 Task: Look for products with watermelon flavor in the category "Powered Drink MIxes".
Action: Mouse moved to (22, 89)
Screenshot: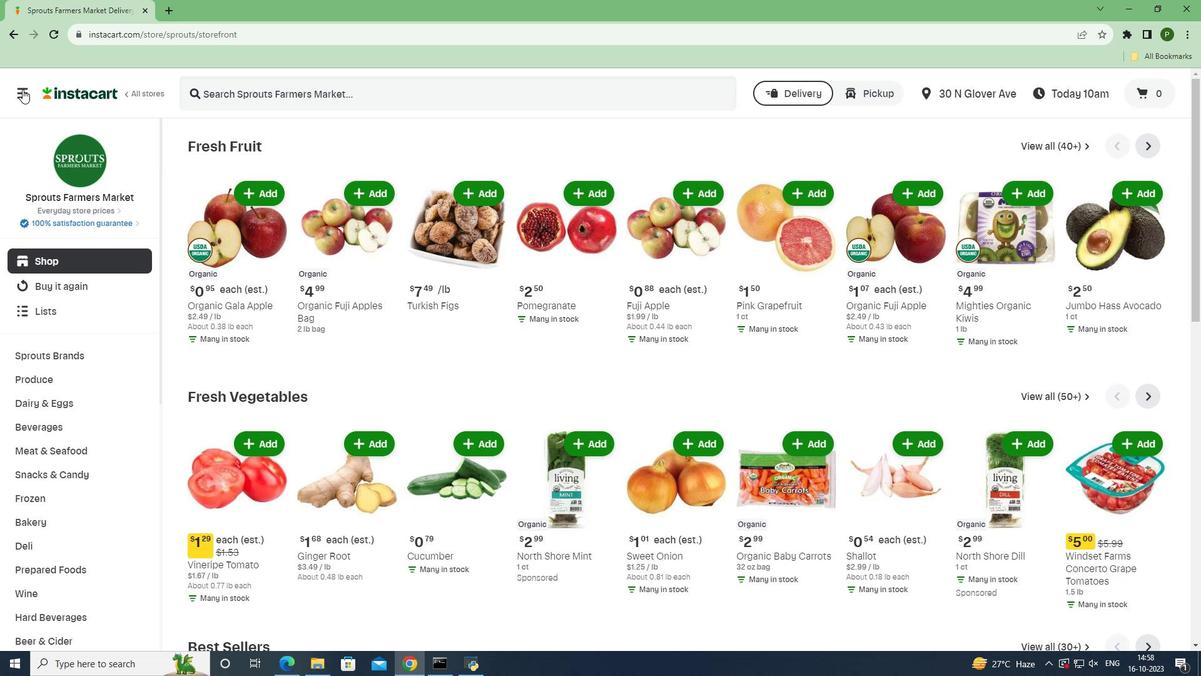 
Action: Mouse pressed left at (22, 89)
Screenshot: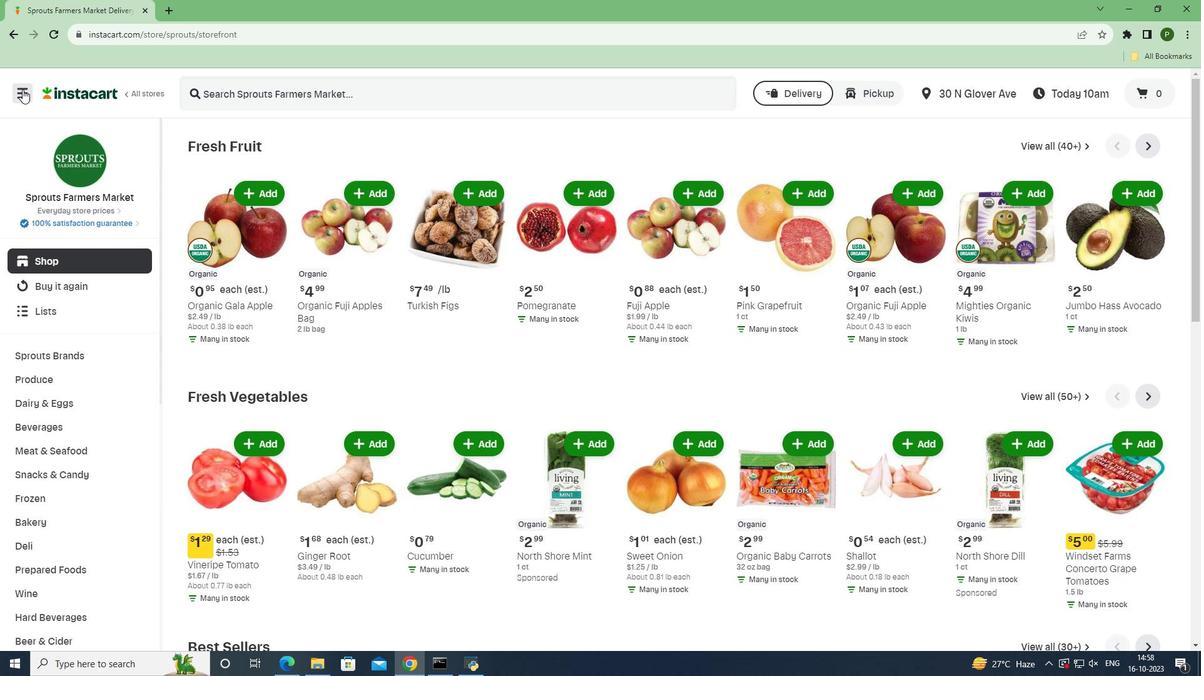 
Action: Mouse moved to (48, 335)
Screenshot: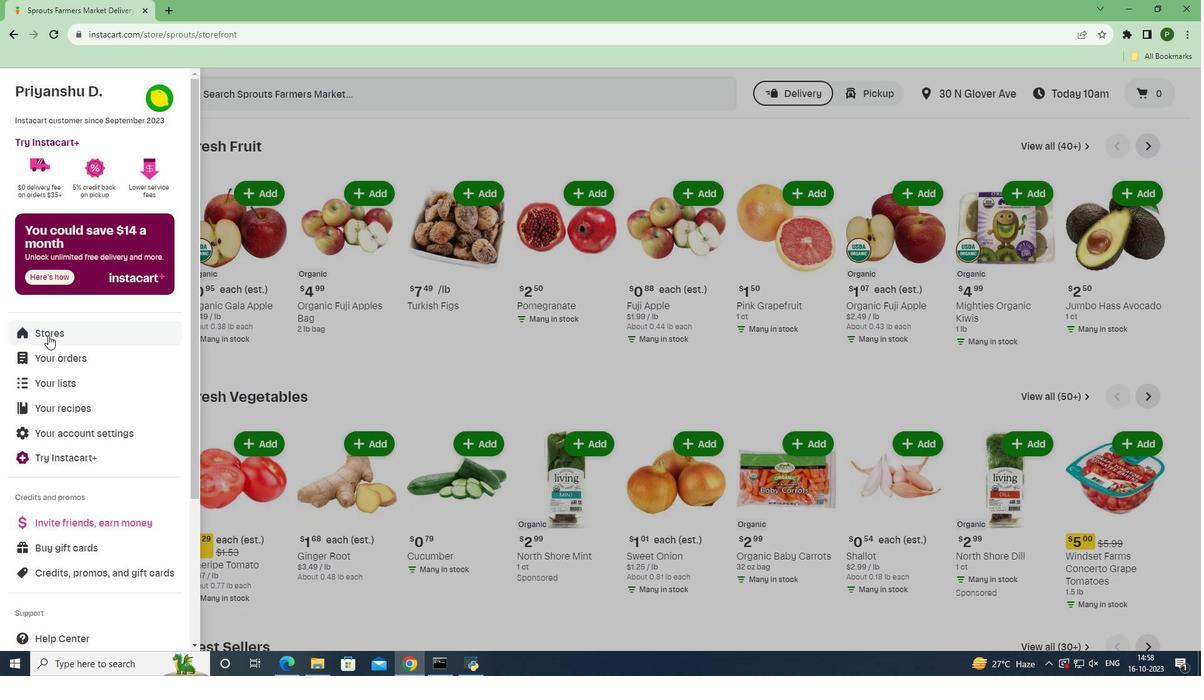 
Action: Mouse pressed left at (48, 335)
Screenshot: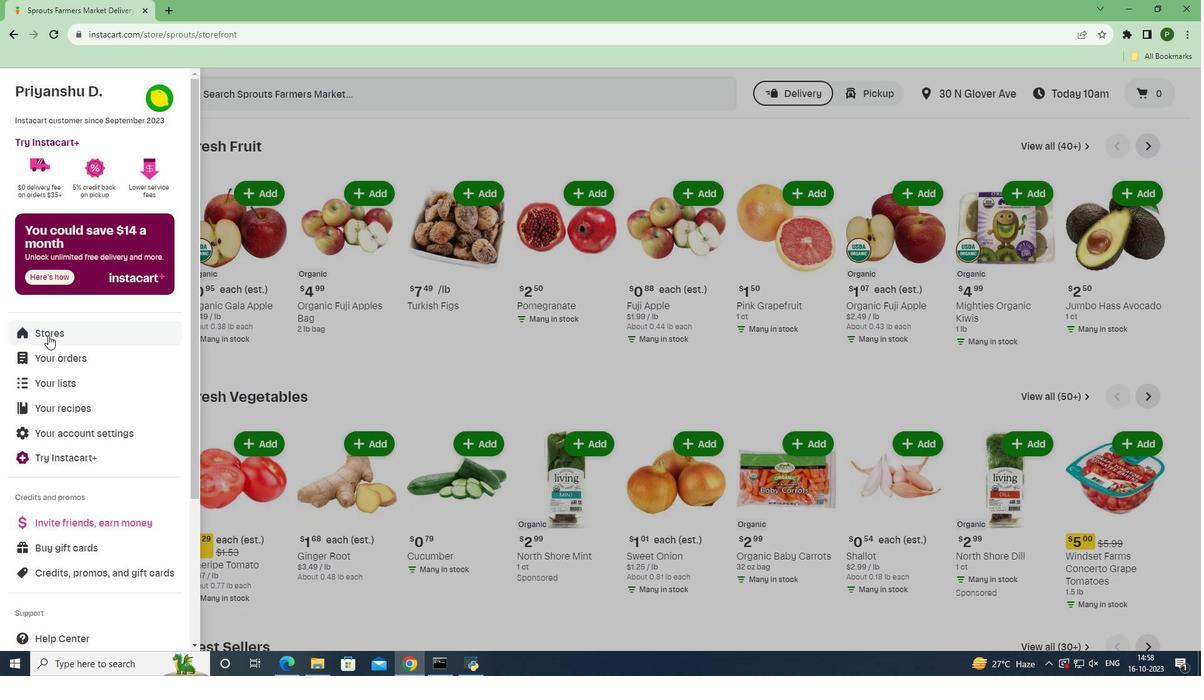 
Action: Mouse moved to (279, 143)
Screenshot: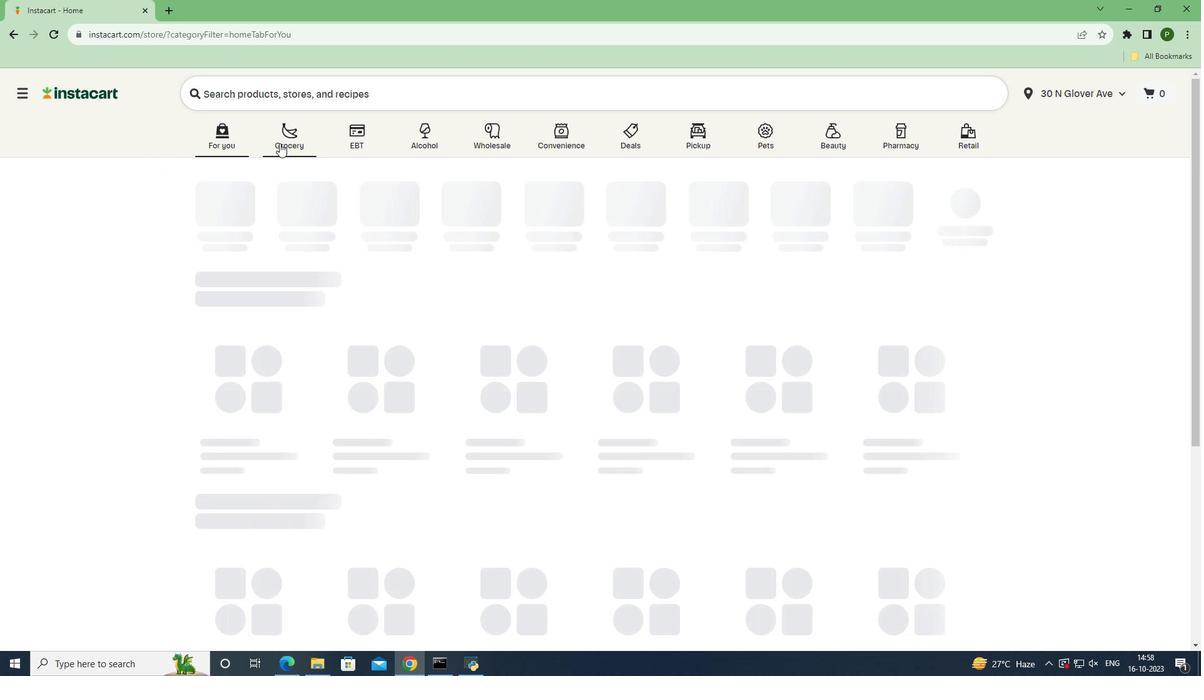 
Action: Mouse pressed left at (279, 143)
Screenshot: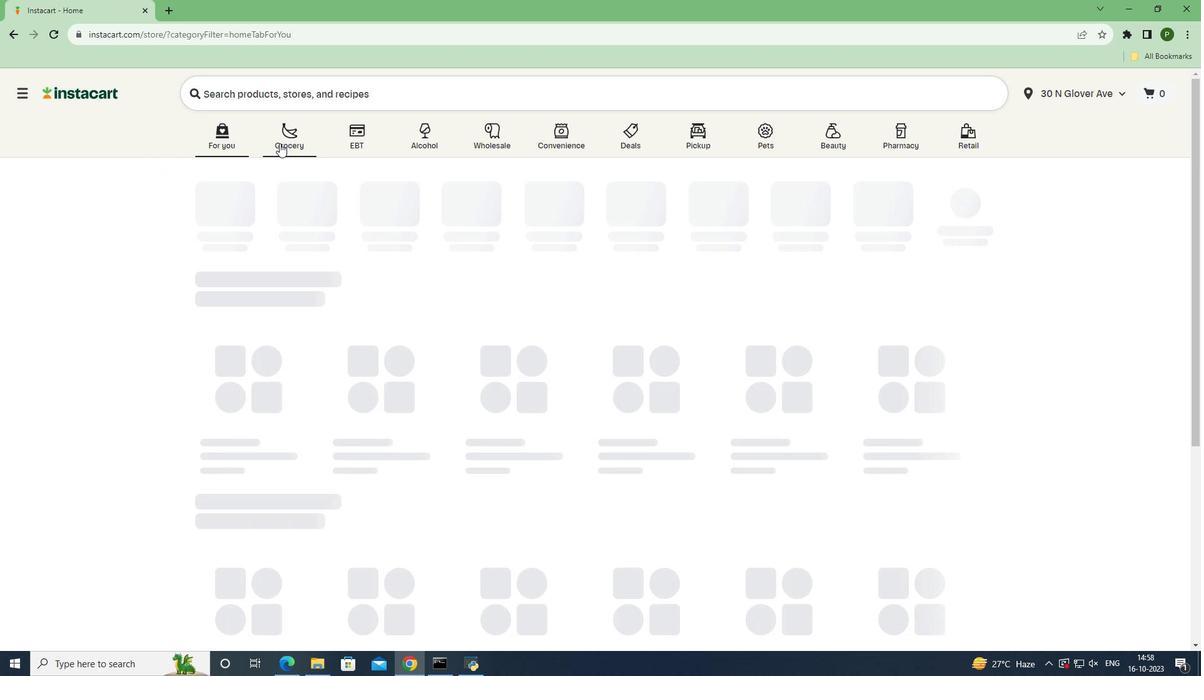 
Action: Mouse moved to (769, 294)
Screenshot: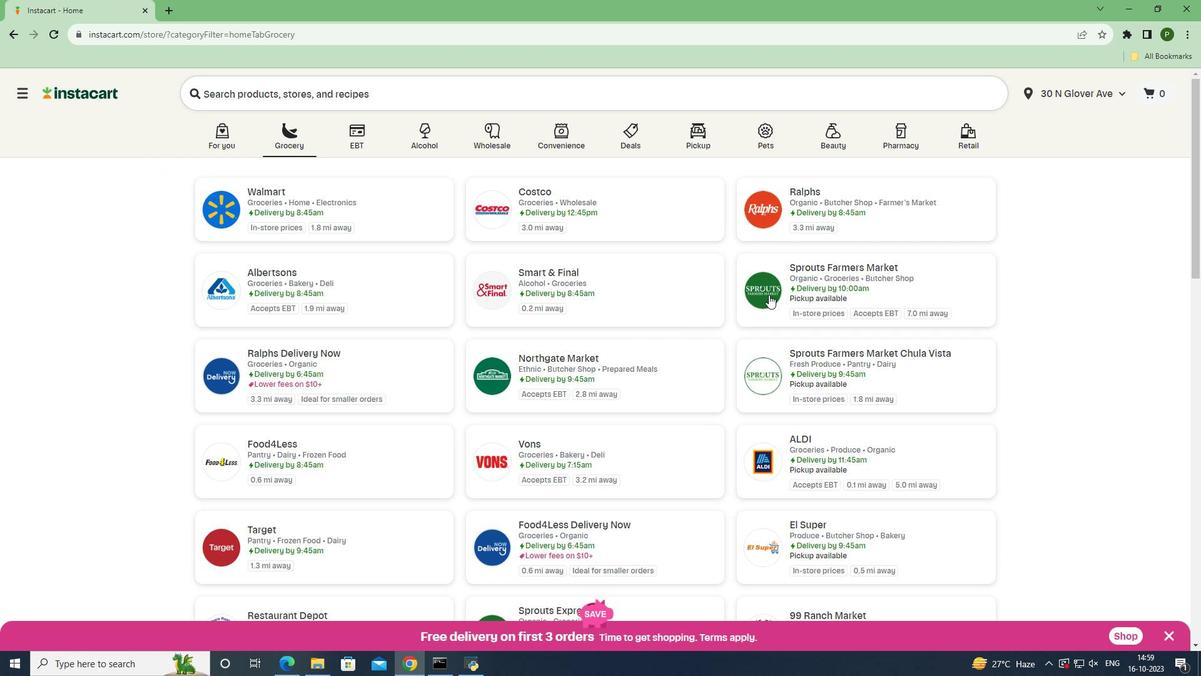 
Action: Mouse pressed left at (769, 294)
Screenshot: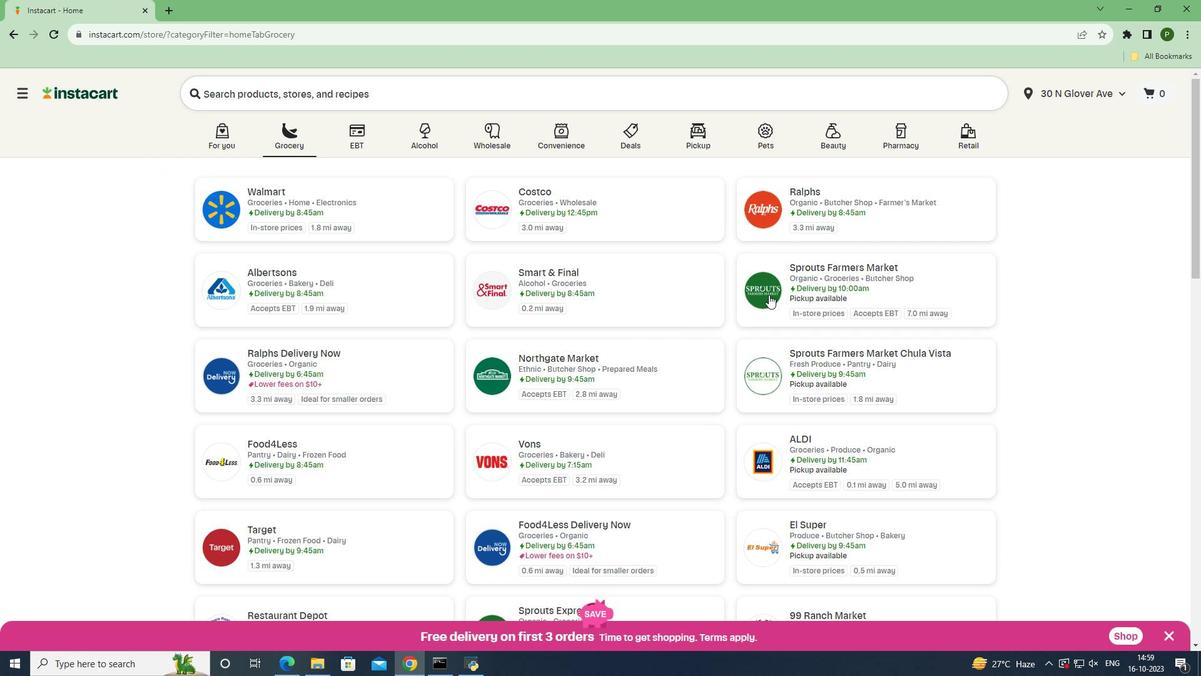 
Action: Mouse moved to (90, 419)
Screenshot: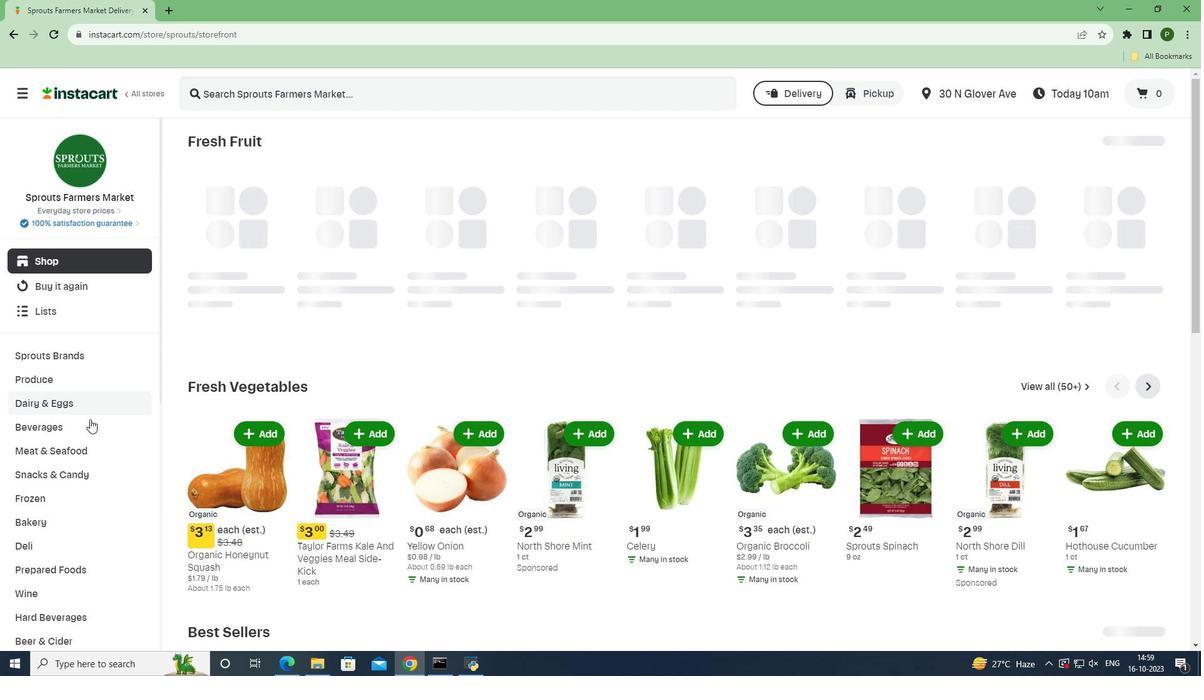 
Action: Mouse pressed left at (90, 419)
Screenshot: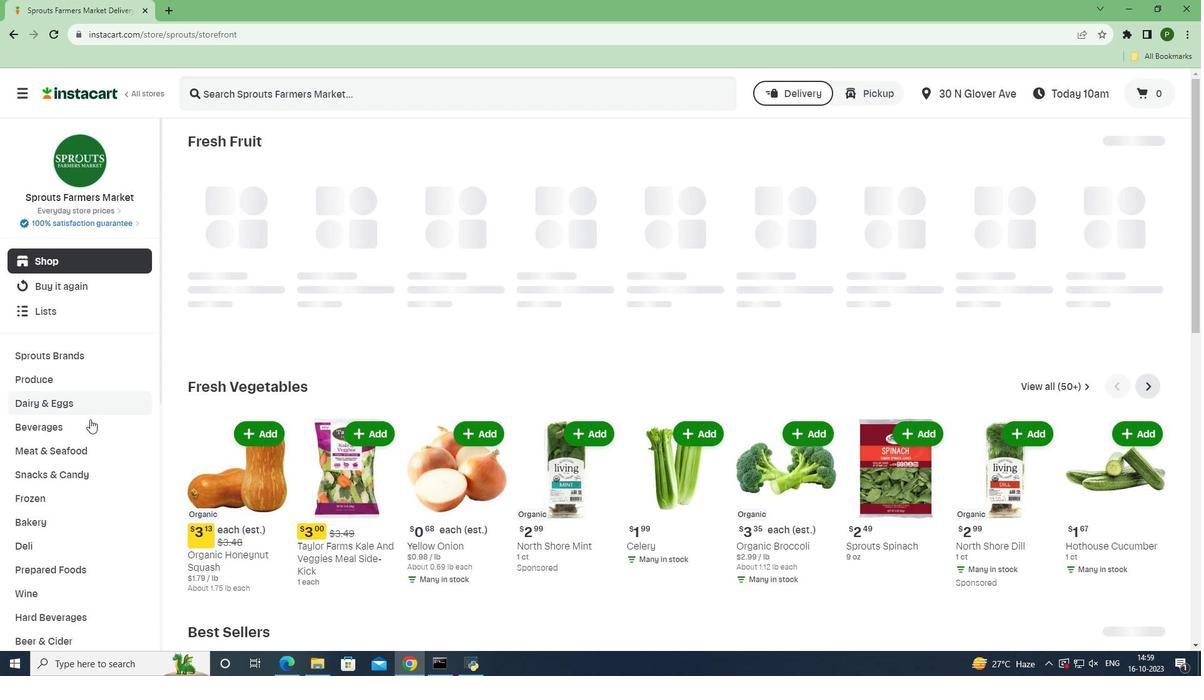 
Action: Mouse moved to (1128, 171)
Screenshot: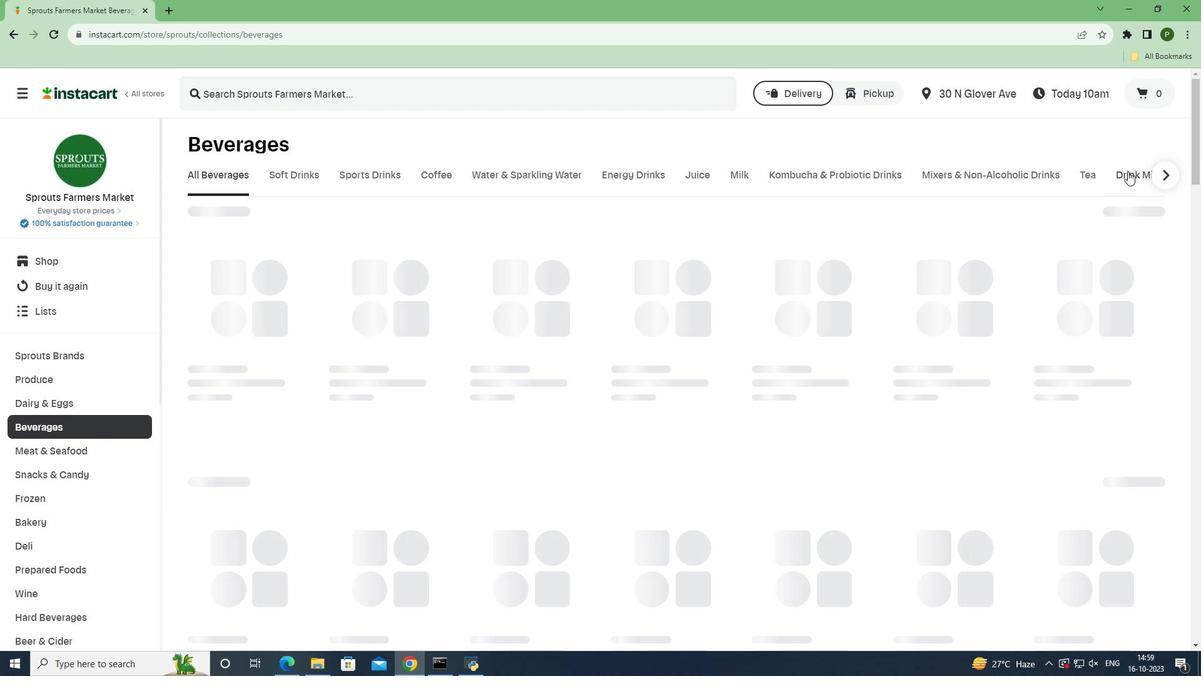 
Action: Mouse pressed left at (1128, 171)
Screenshot: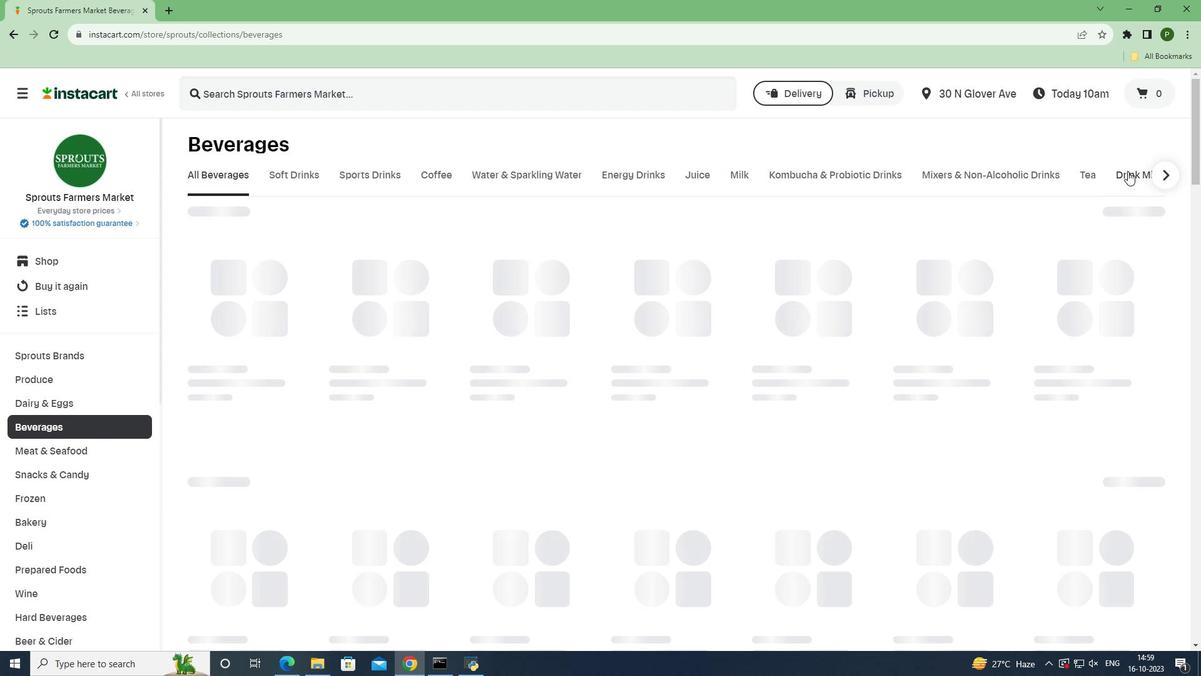 
Action: Mouse moved to (336, 232)
Screenshot: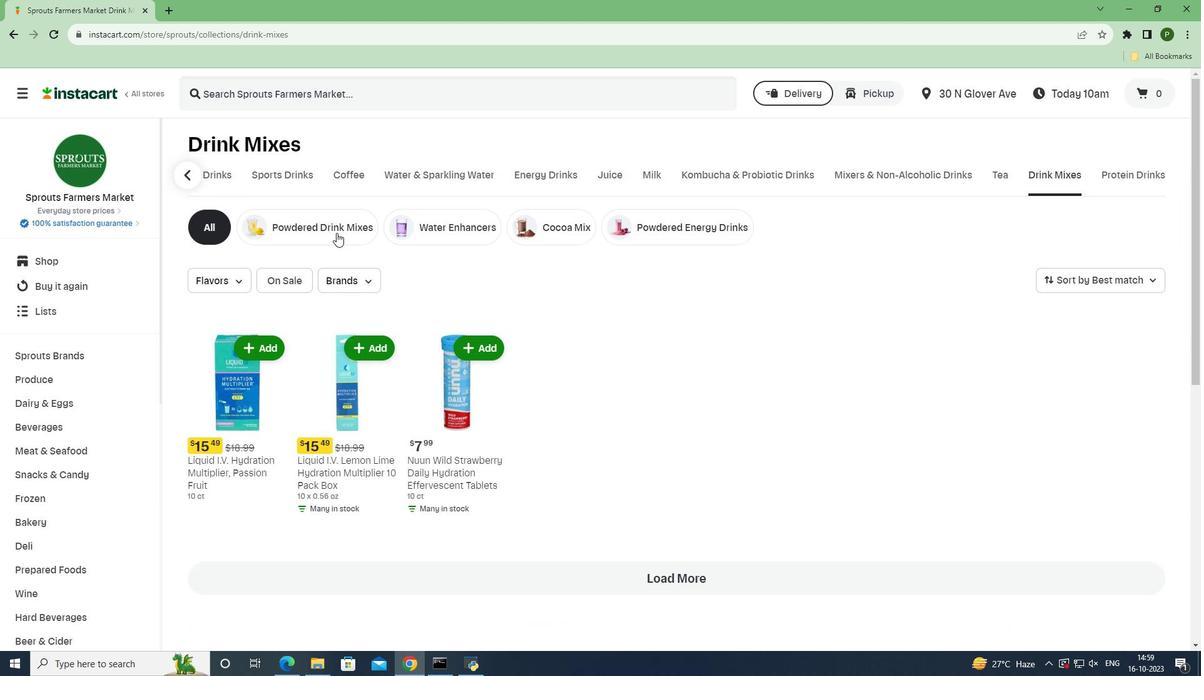 
Action: Mouse pressed left at (336, 232)
Screenshot: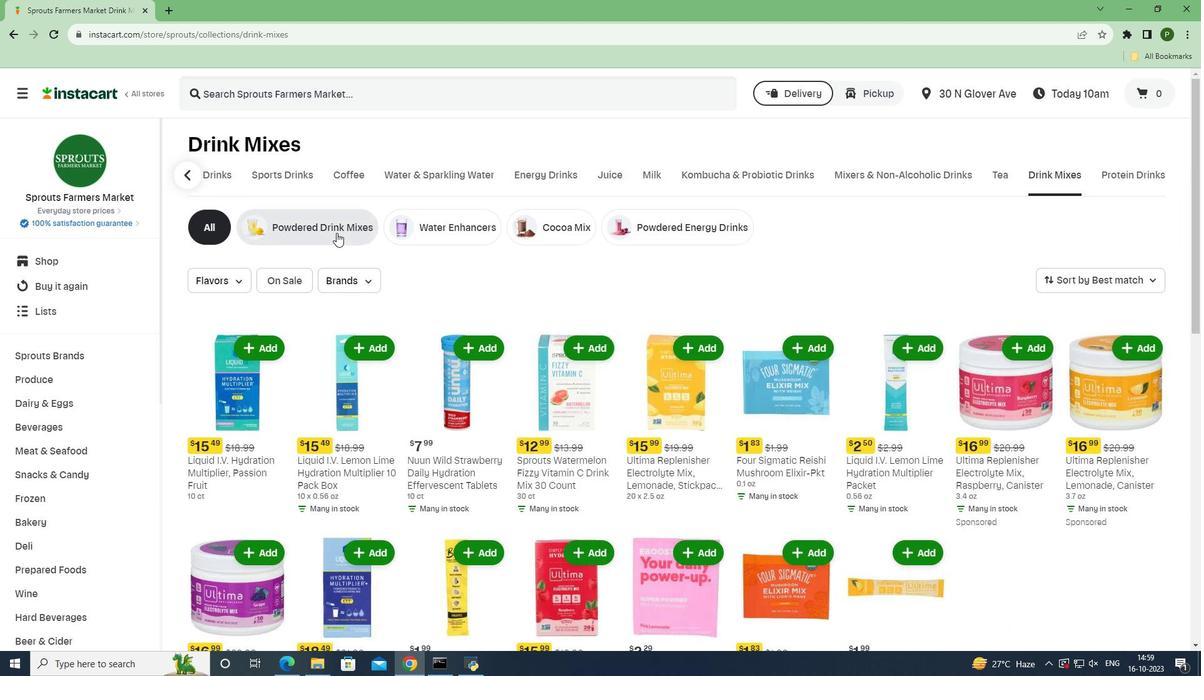 
Action: Mouse moved to (242, 278)
Screenshot: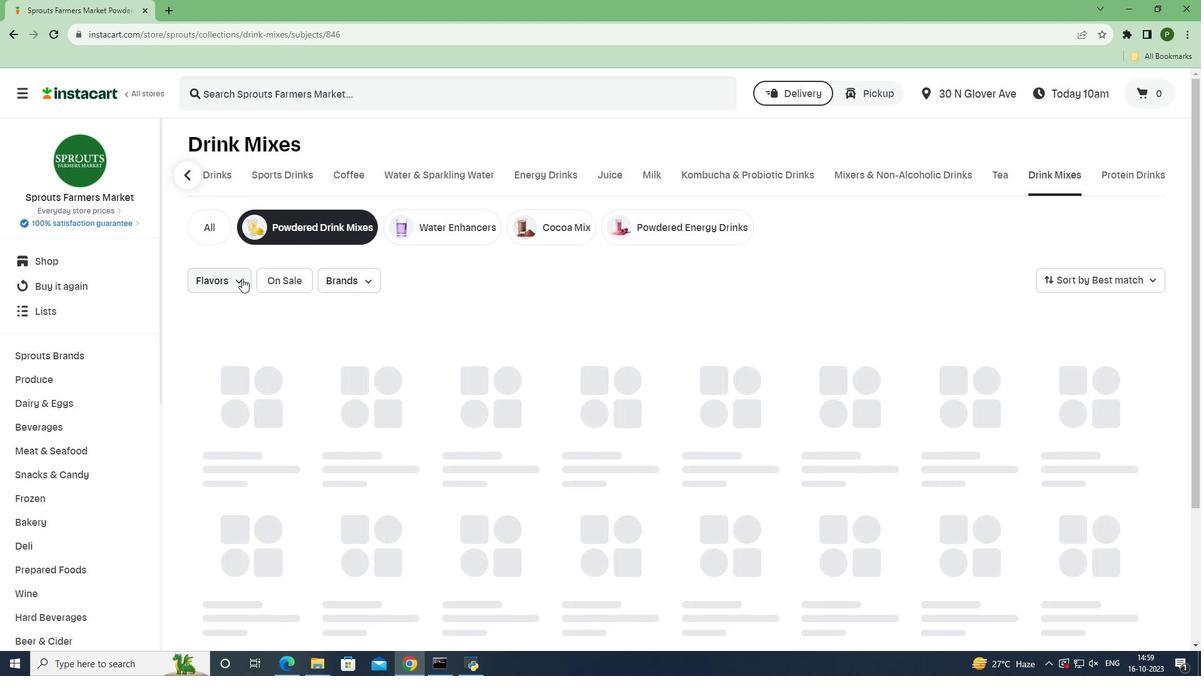 
Action: Mouse pressed left at (242, 278)
Screenshot: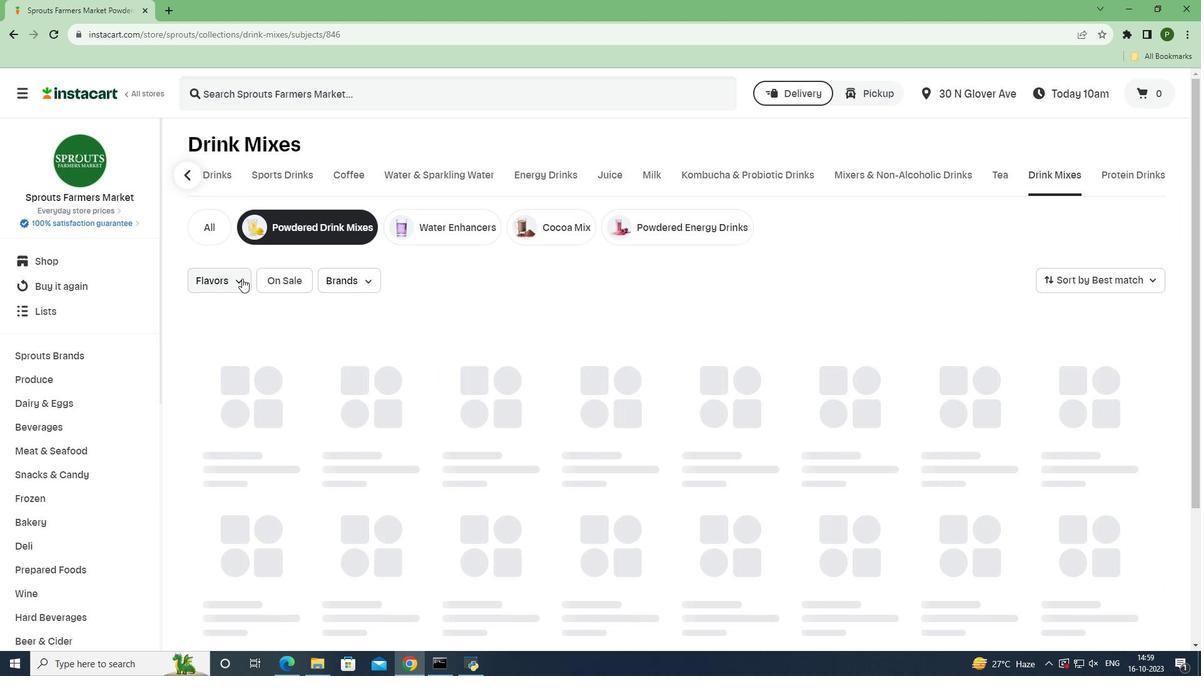 
Action: Mouse moved to (268, 325)
Screenshot: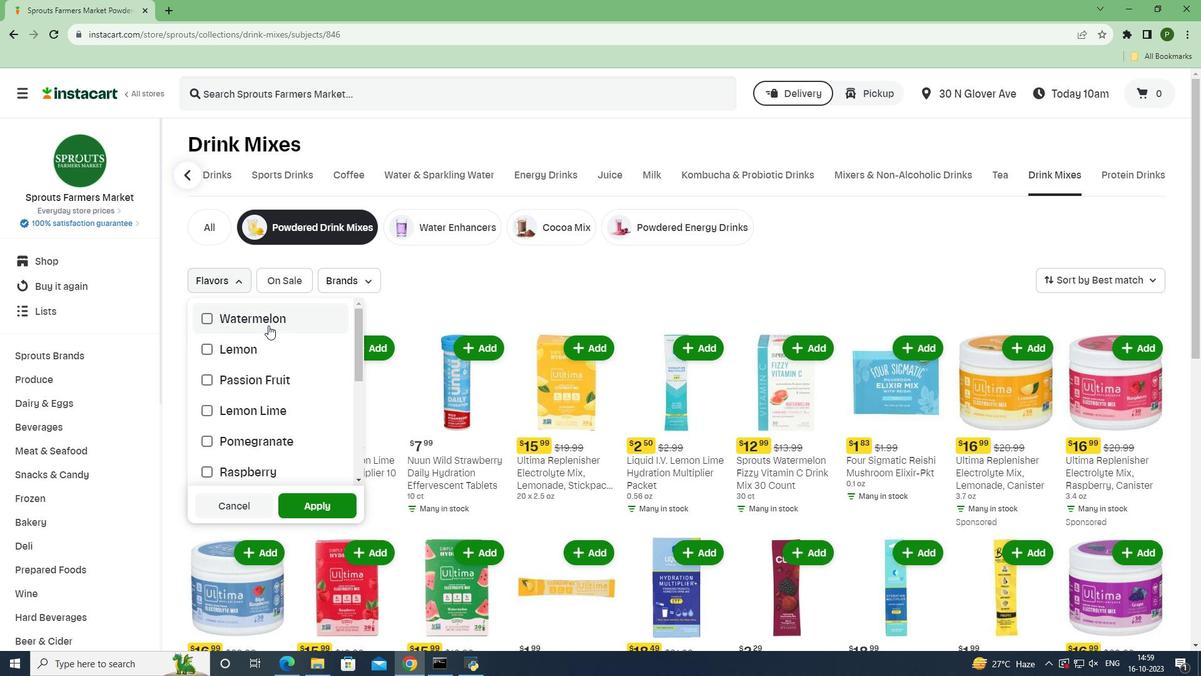 
Action: Mouse pressed left at (268, 325)
Screenshot: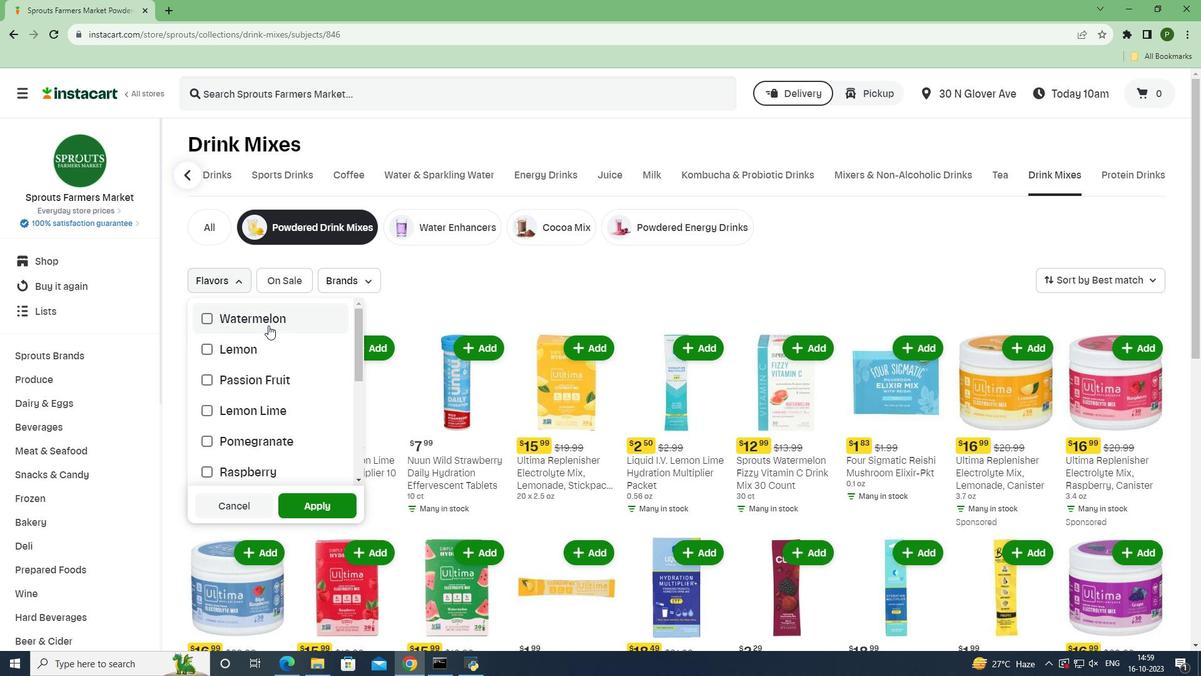 
Action: Mouse moved to (307, 500)
Screenshot: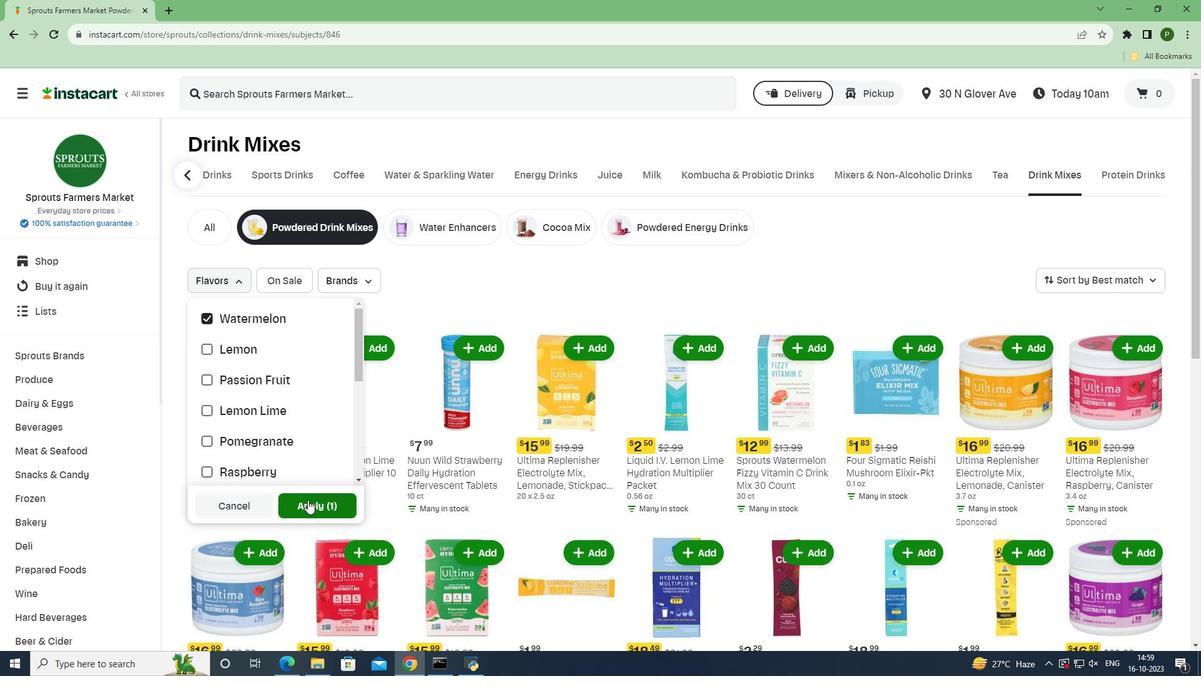 
Action: Mouse pressed left at (307, 500)
Screenshot: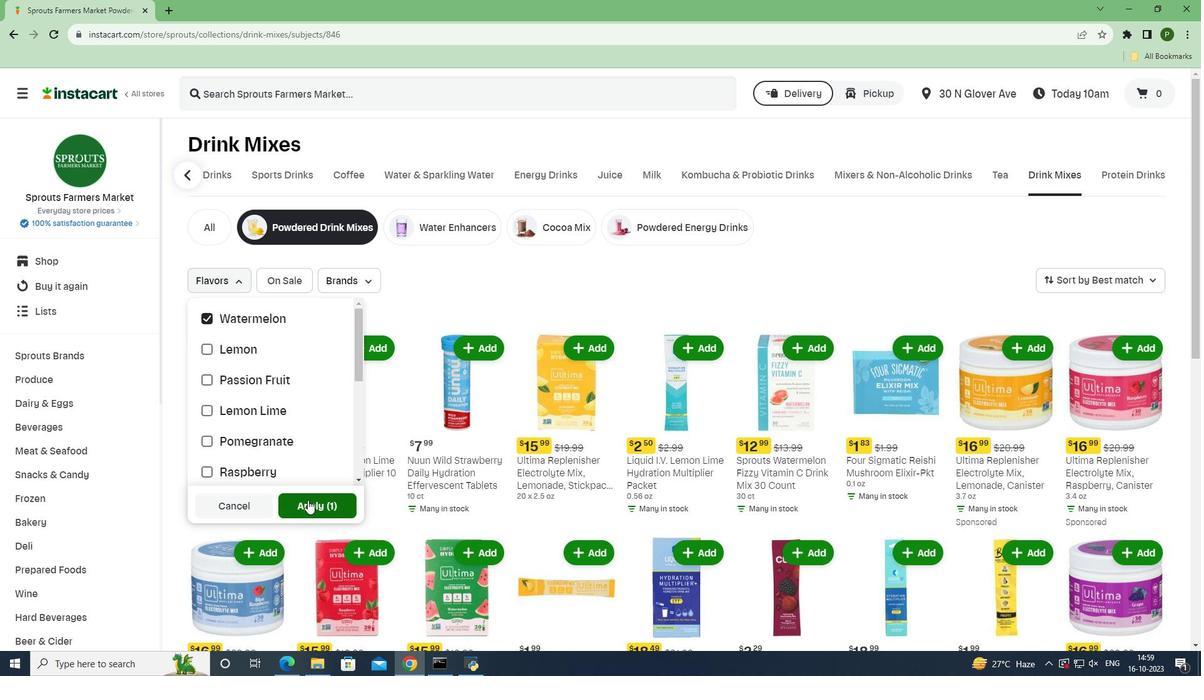 
Action: Mouse moved to (664, 565)
Screenshot: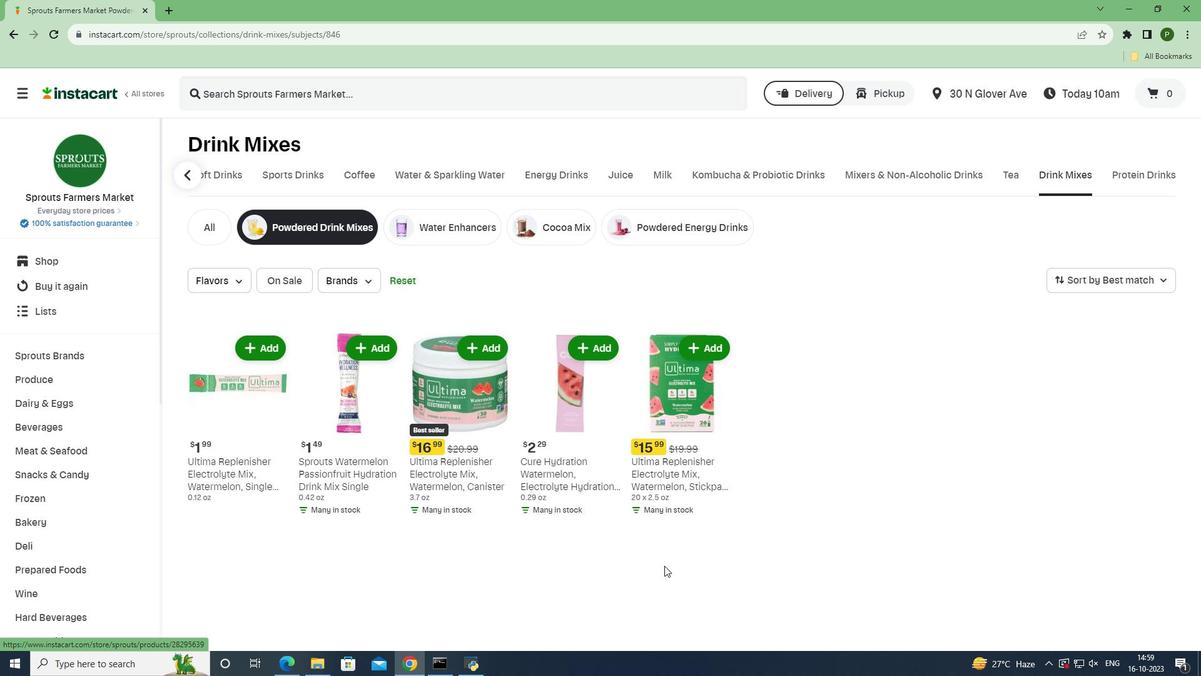 
